 Task: Find the driving routes for traveling to Empire State Building from Home and change the distance units to "Automatic".
Action: Mouse moved to (266, 91)
Screenshot: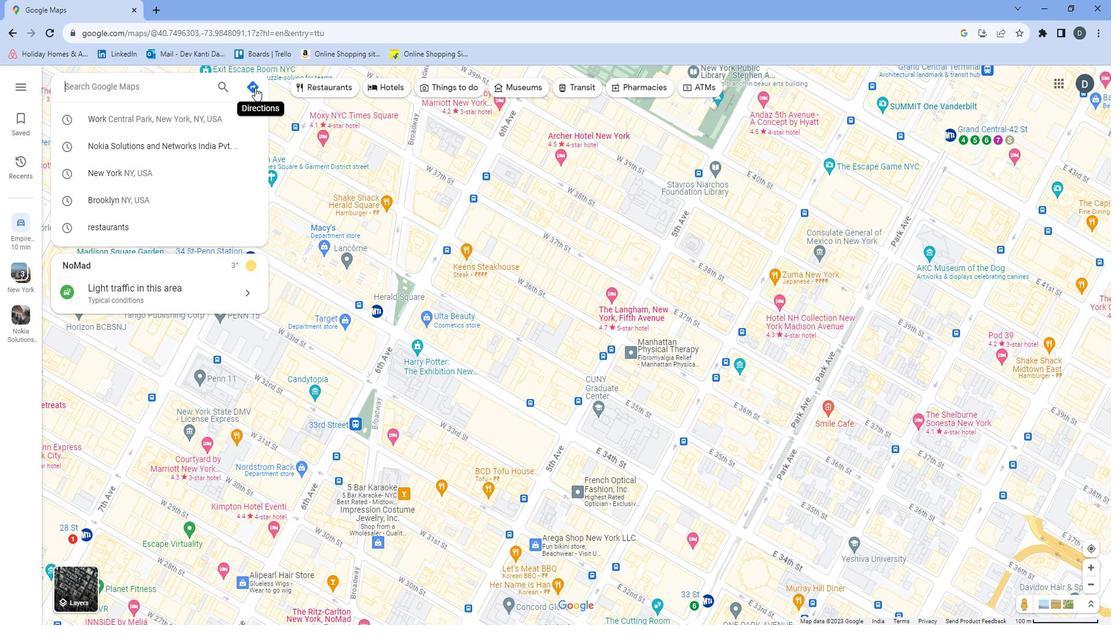 
Action: Mouse pressed left at (266, 91)
Screenshot: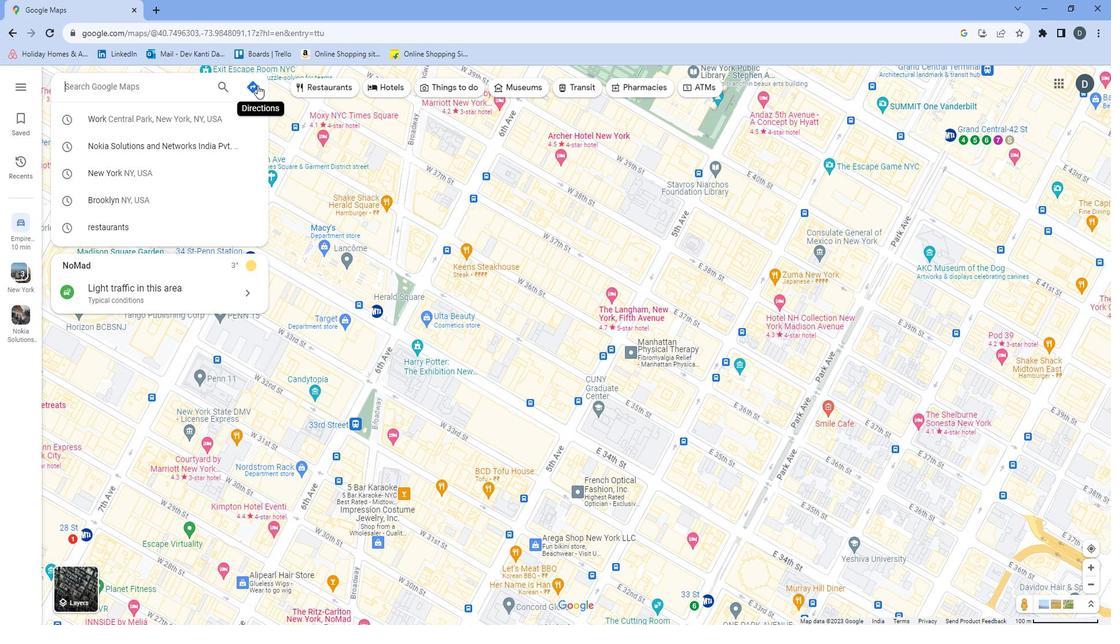 
Action: Mouse moved to (182, 120)
Screenshot: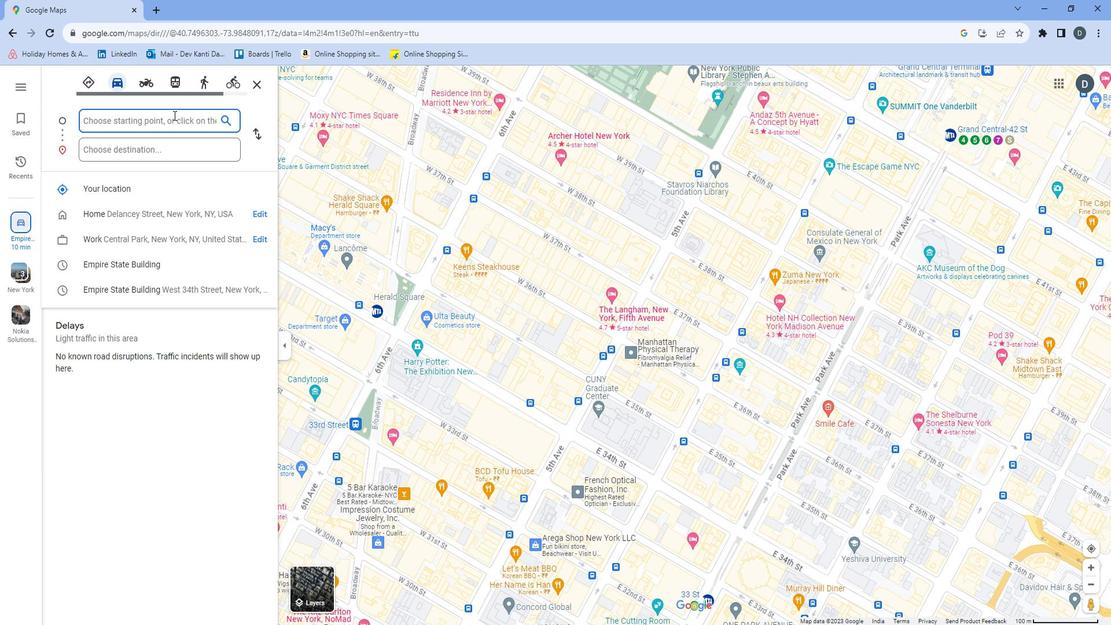 
Action: Mouse pressed left at (182, 120)
Screenshot: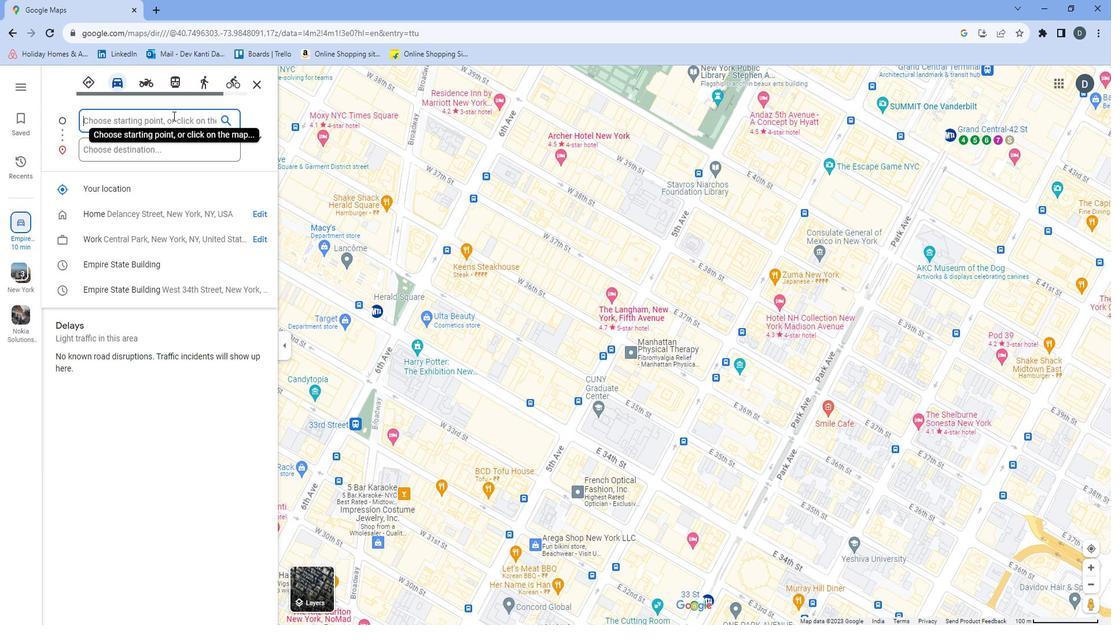 
Action: Mouse moved to (162, 203)
Screenshot: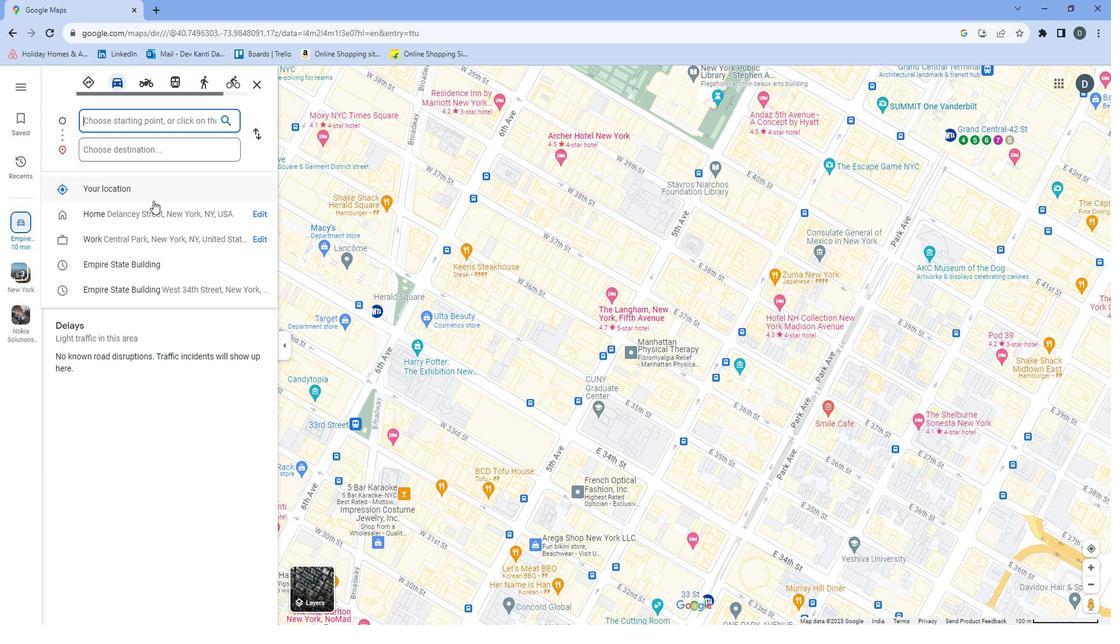 
Action: Mouse pressed left at (162, 203)
Screenshot: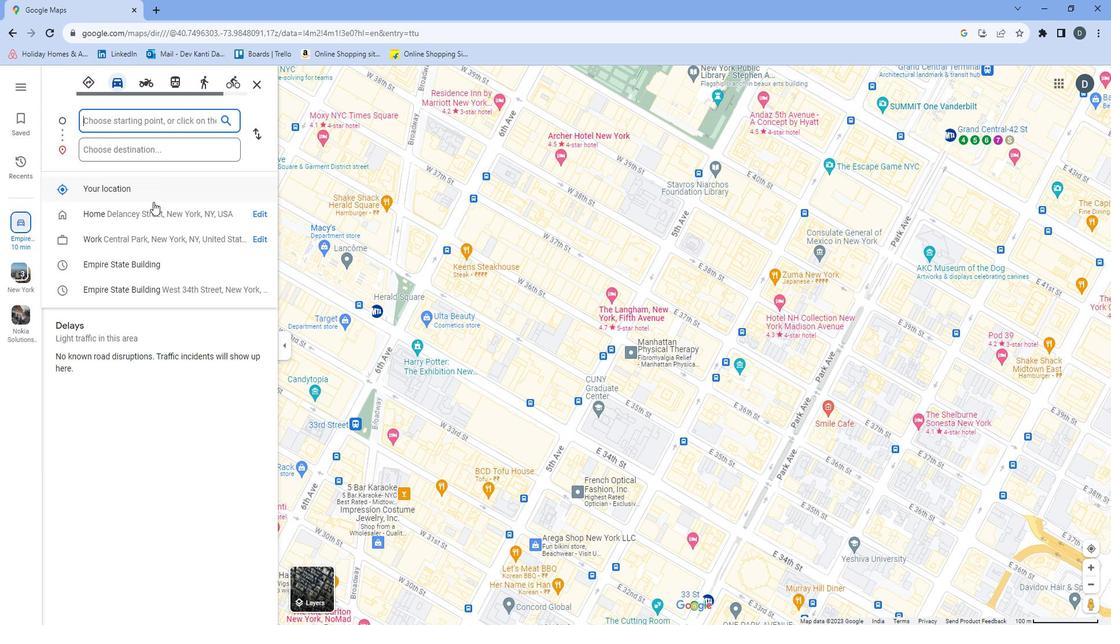 
Action: Mouse moved to (178, 152)
Screenshot: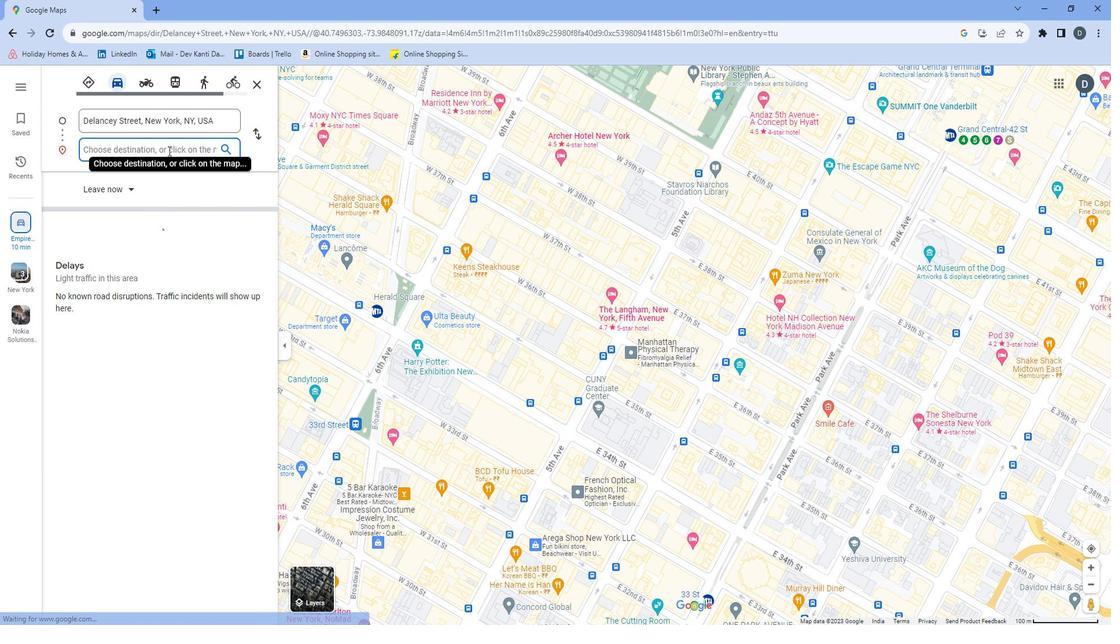 
Action: Mouse pressed left at (178, 152)
Screenshot: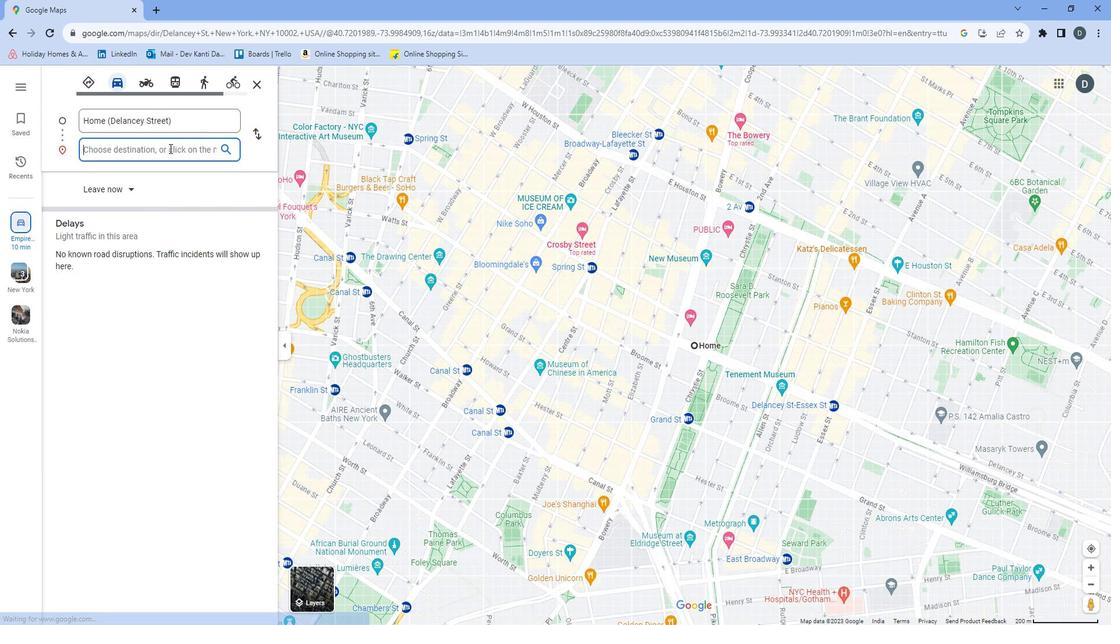 
Action: Mouse moved to (206, 132)
Screenshot: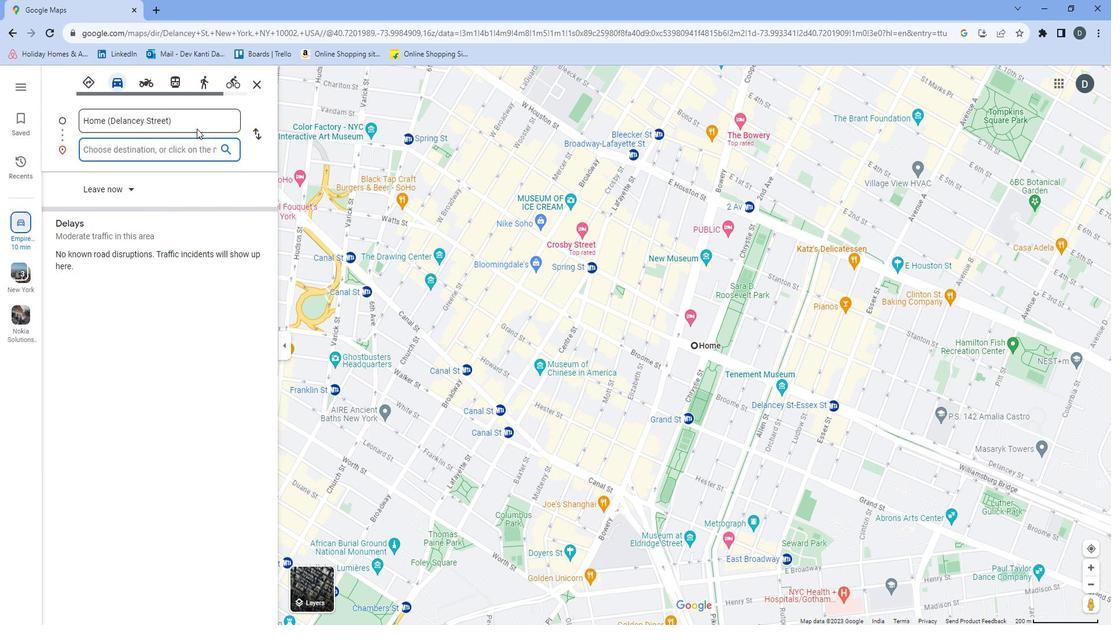 
Action: Key pressed <Key.shift>Empire<Key.space><Key.shift>State<Key.space><Key.shift>Building
Screenshot: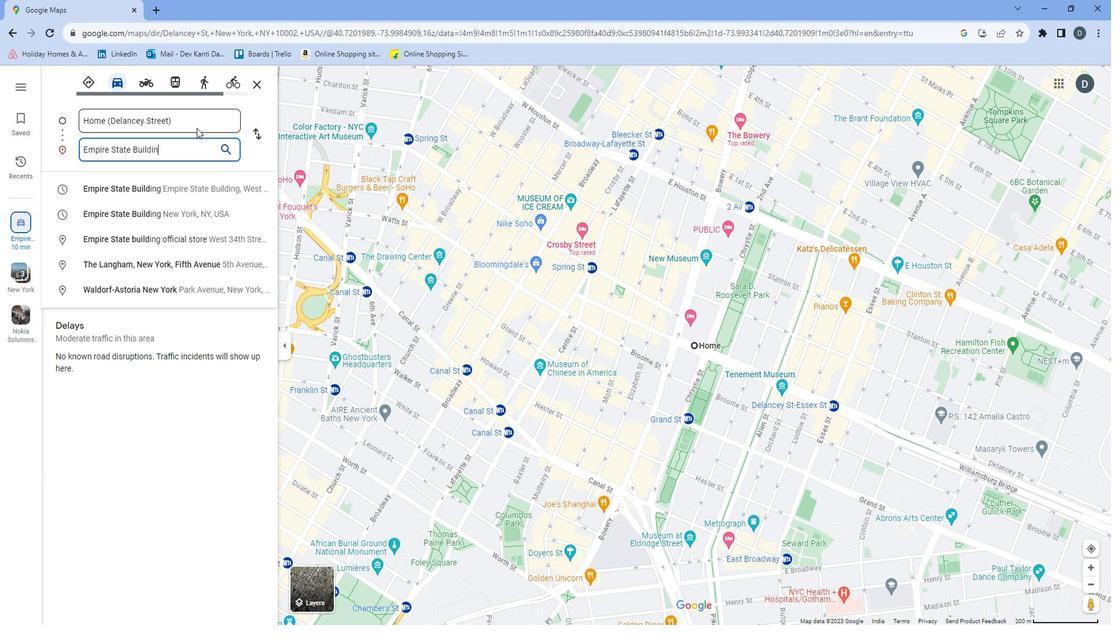 
Action: Mouse moved to (204, 214)
Screenshot: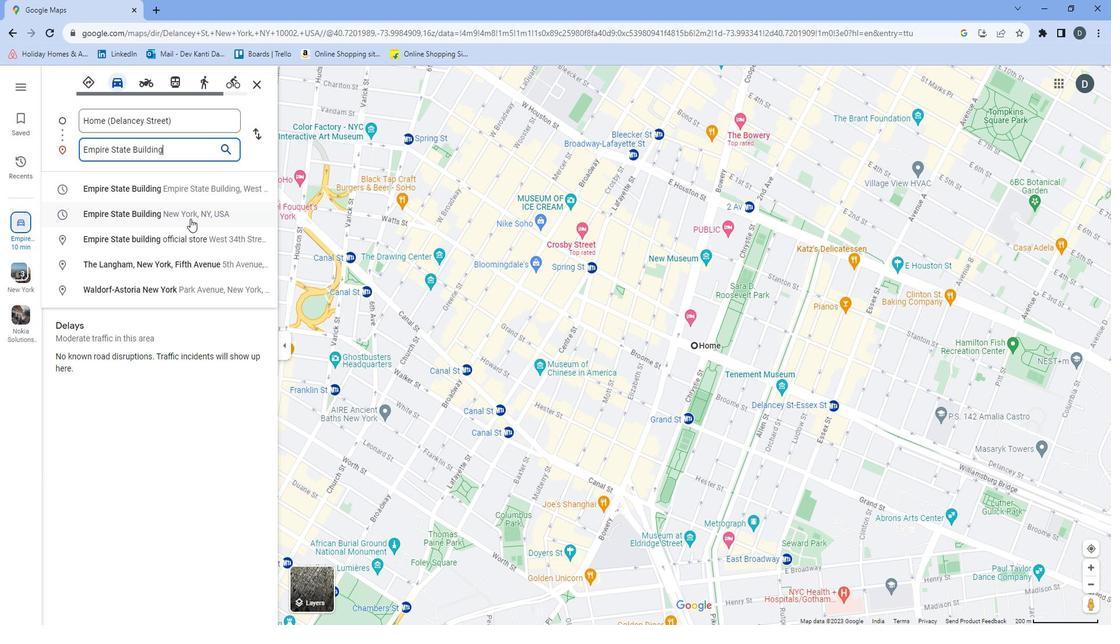 
Action: Mouse pressed left at (204, 214)
Screenshot: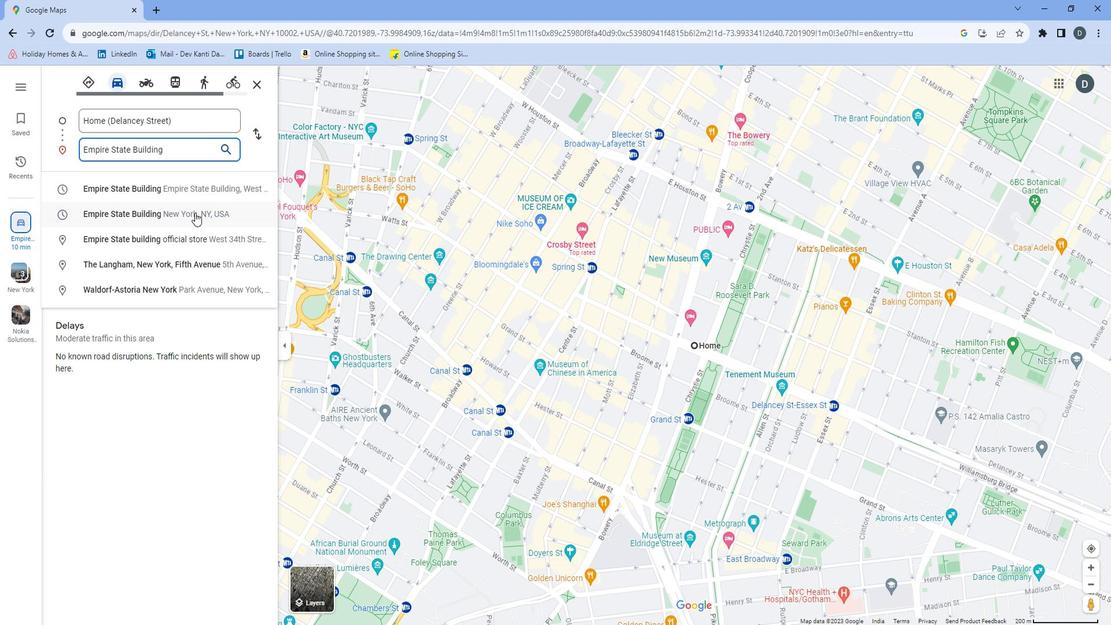 
Action: Mouse moved to (258, 219)
Screenshot: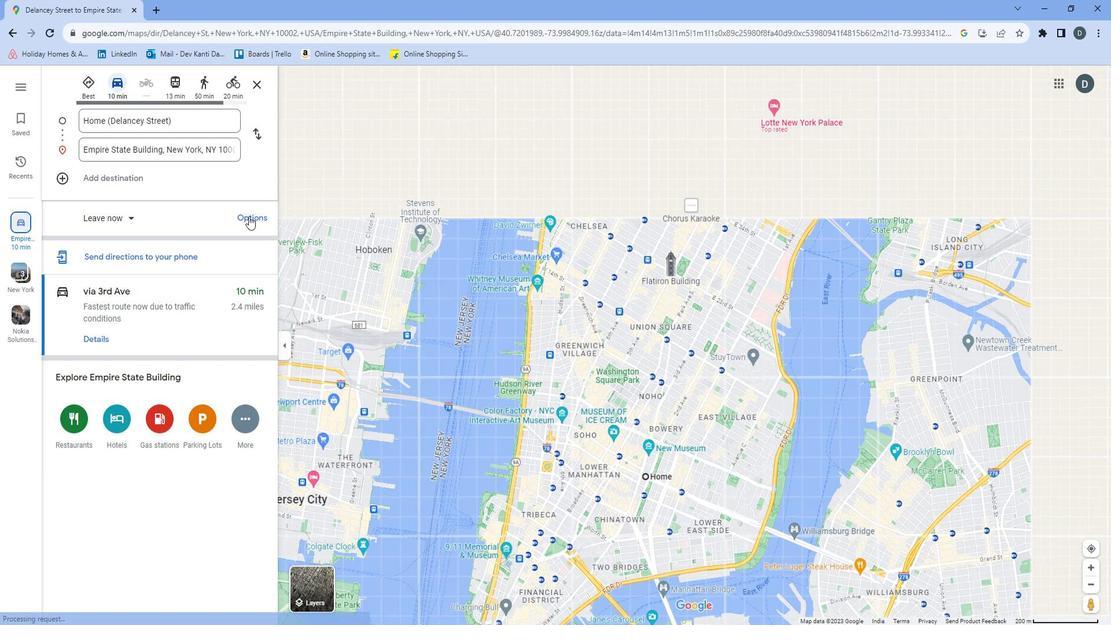 
Action: Mouse pressed left at (258, 219)
Screenshot: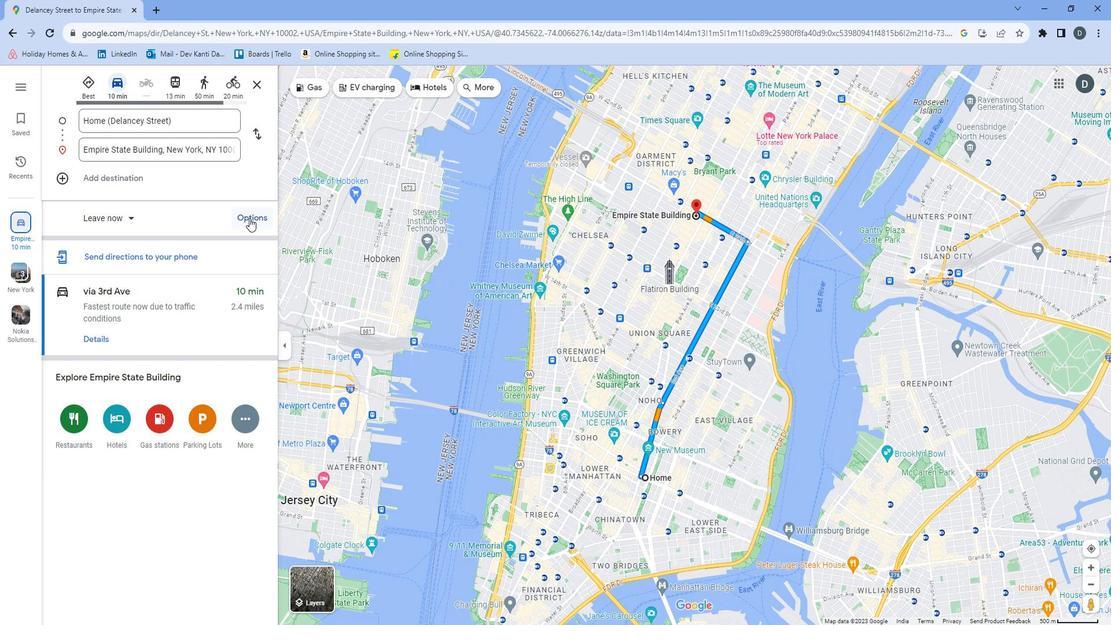 
Action: Mouse moved to (181, 261)
Screenshot: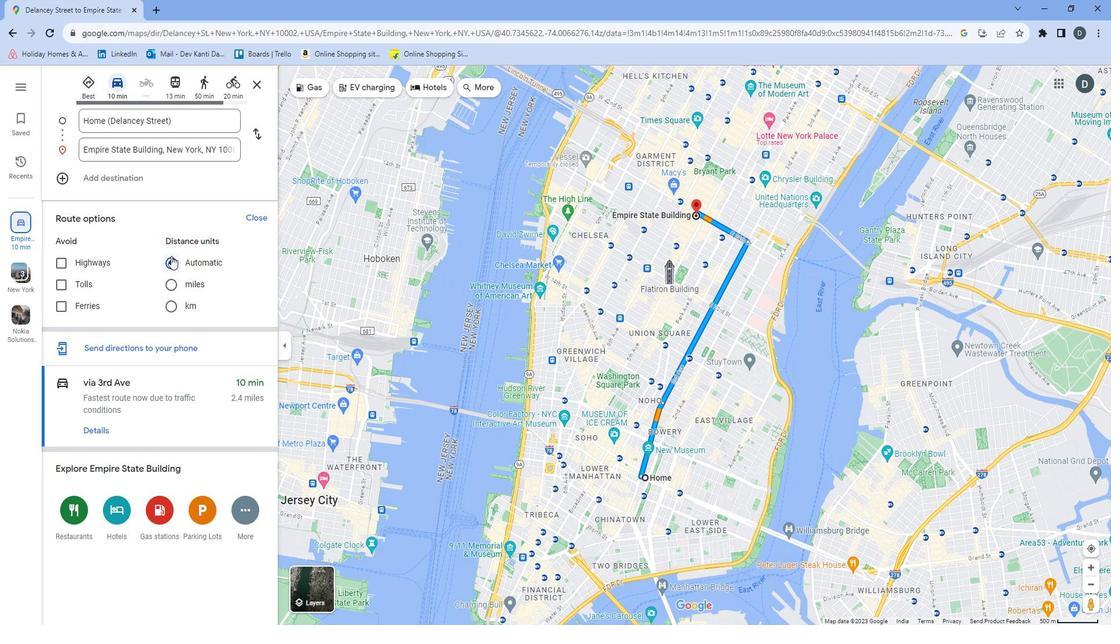 
Action: Mouse pressed left at (181, 261)
Screenshot: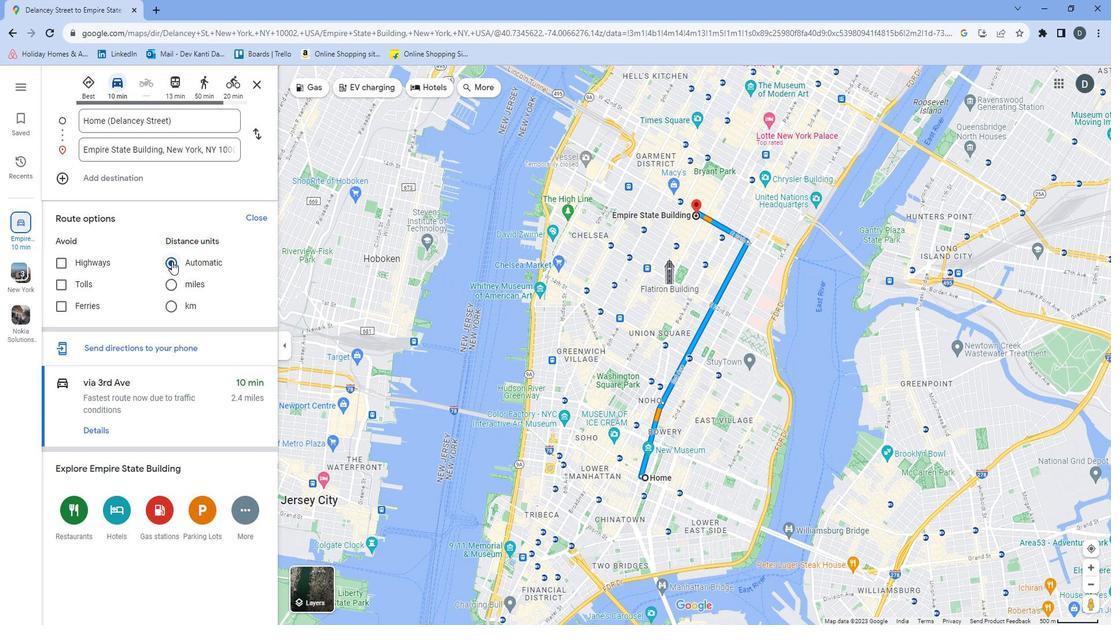 
Action: Mouse moved to (313, 306)
Screenshot: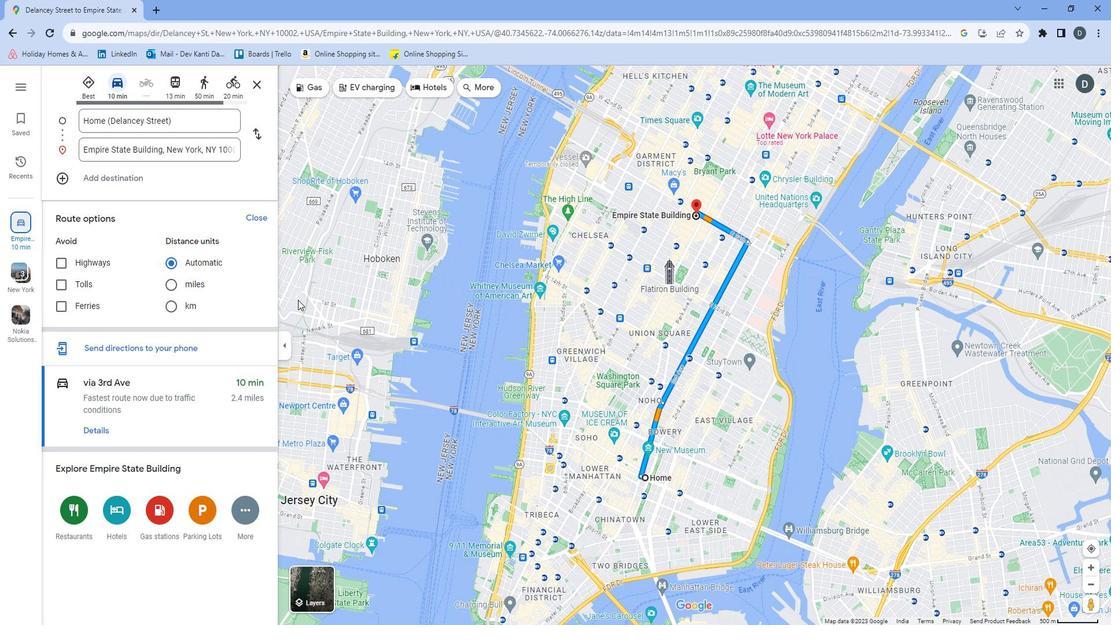 
